 Task: For heading Calibri with Bold.  font size for heading24,  'Change the font style of data to'Bell MT.  and font size to 16,  Change the alignment of both headline & data to Align middle & Align Center.  In the sheet  CashExpenses analysisbook
Action: Mouse moved to (22, 109)
Screenshot: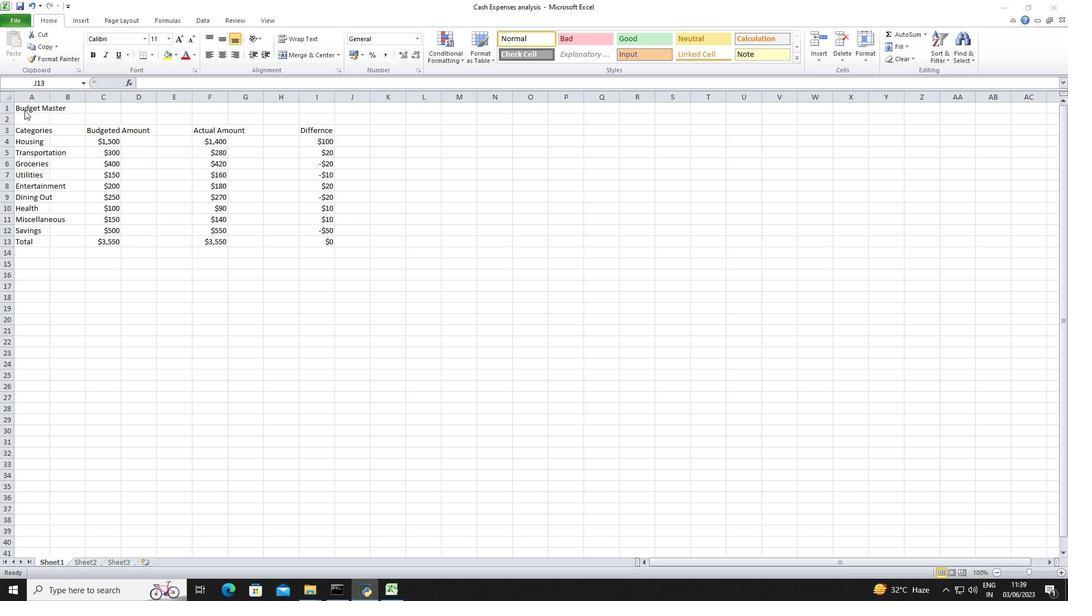 
Action: Mouse pressed left at (22, 109)
Screenshot: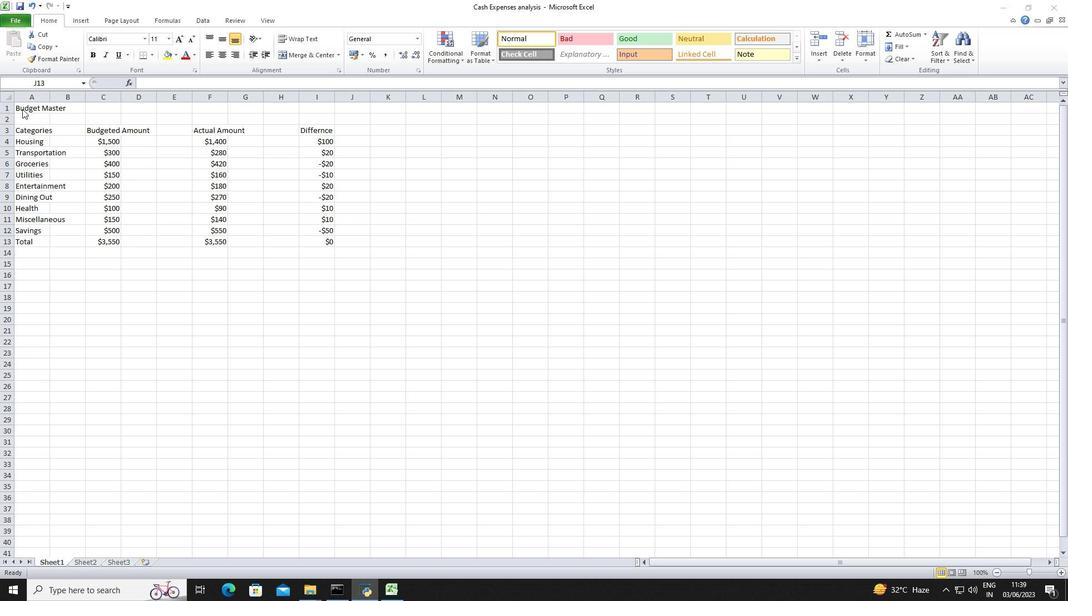 
Action: Mouse moved to (25, 109)
Screenshot: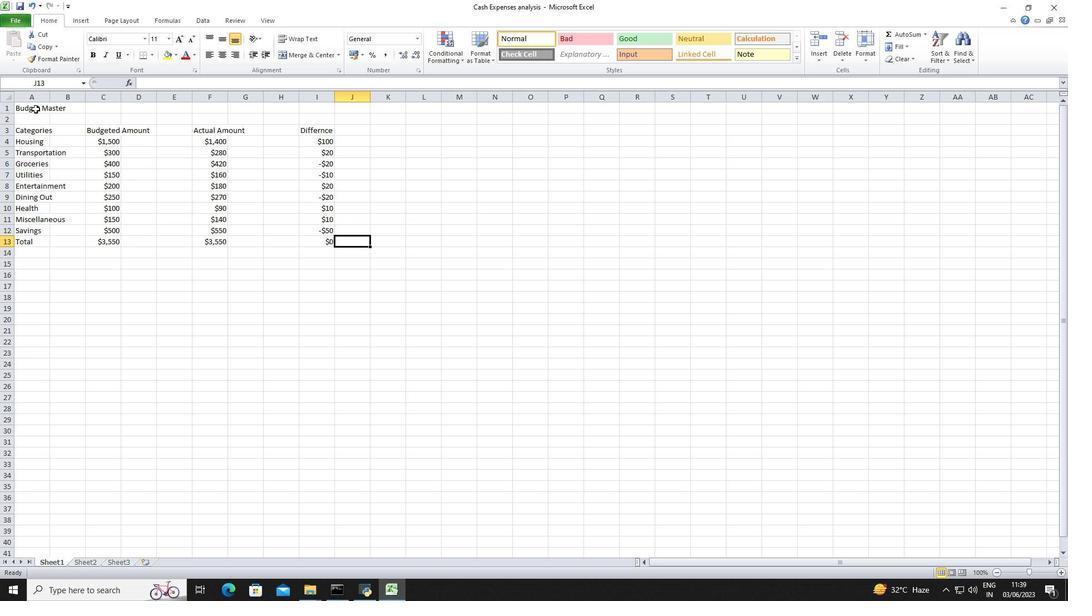 
Action: Mouse pressed left at (25, 109)
Screenshot: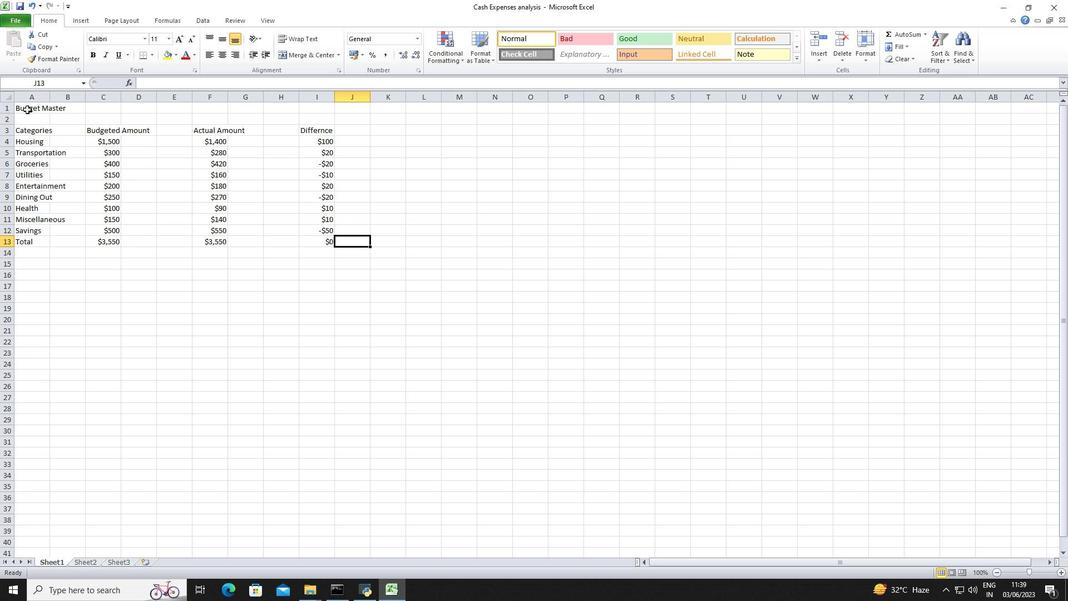 
Action: Mouse moved to (119, 39)
Screenshot: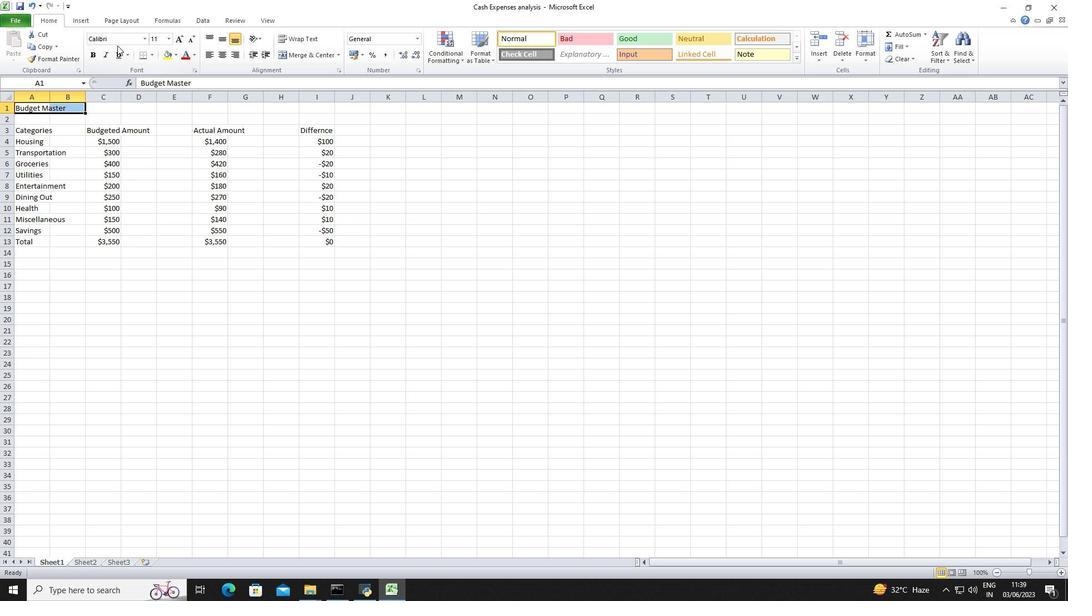 
Action: Mouse pressed left at (119, 39)
Screenshot: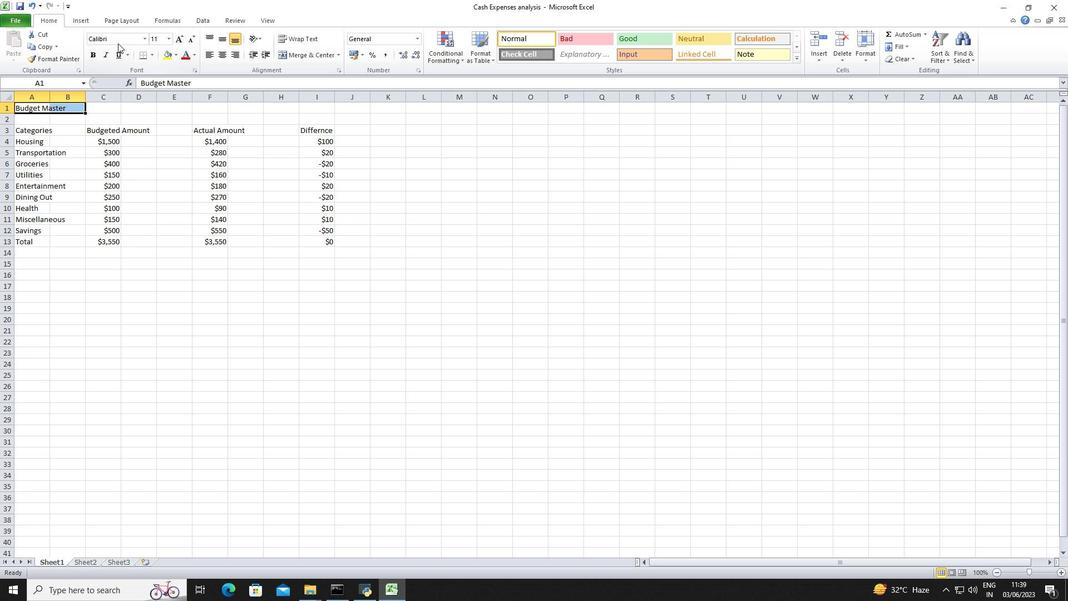 
Action: Key pressed <Key.enter>
Screenshot: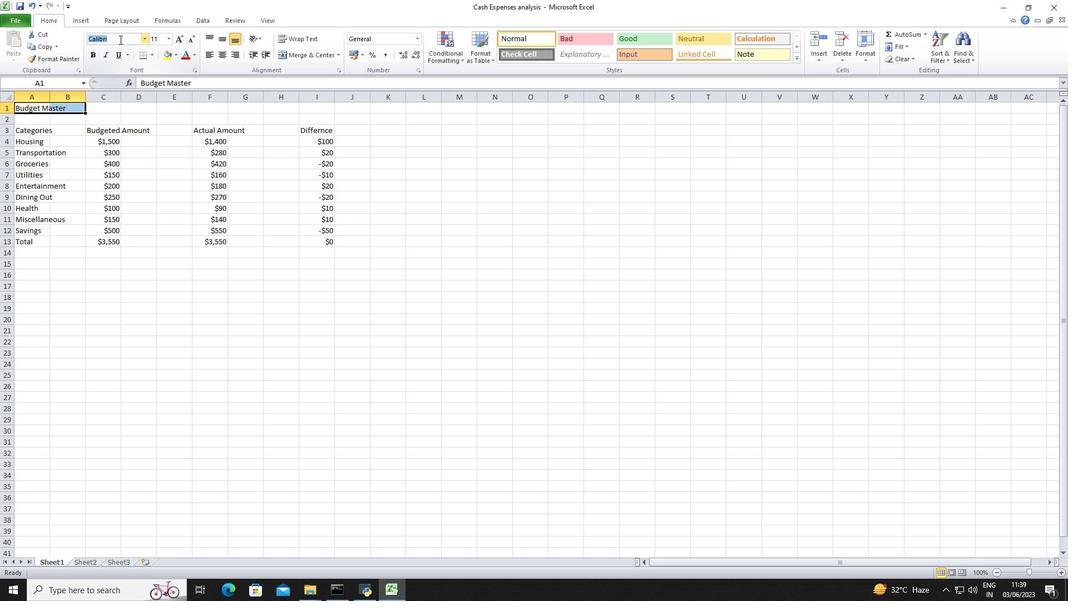 
Action: Mouse moved to (87, 54)
Screenshot: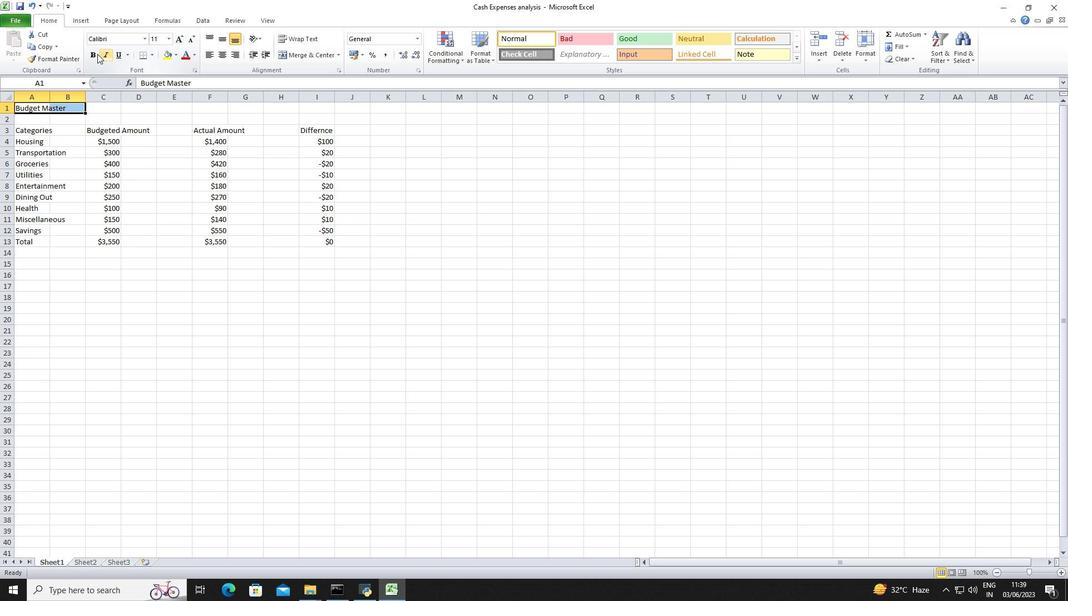 
Action: Mouse pressed left at (87, 54)
Screenshot: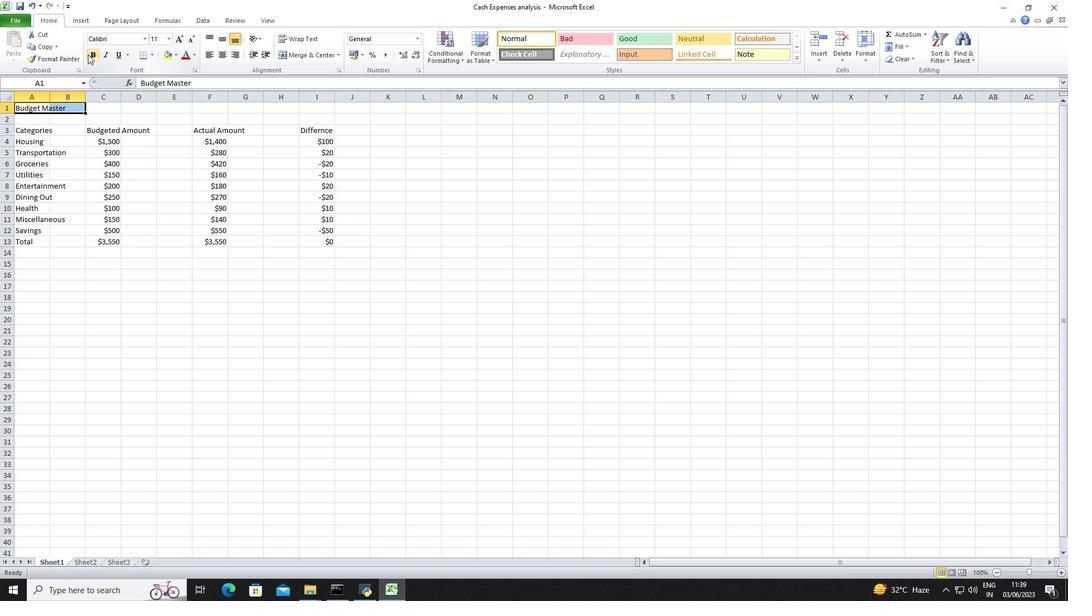 
Action: Mouse moved to (168, 35)
Screenshot: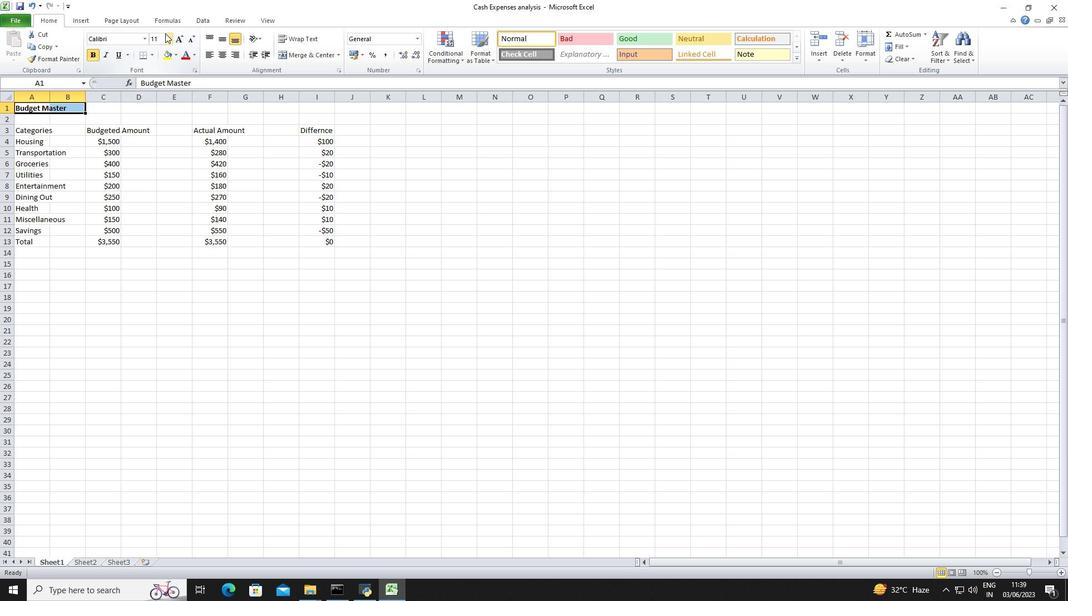 
Action: Mouse pressed left at (168, 35)
Screenshot: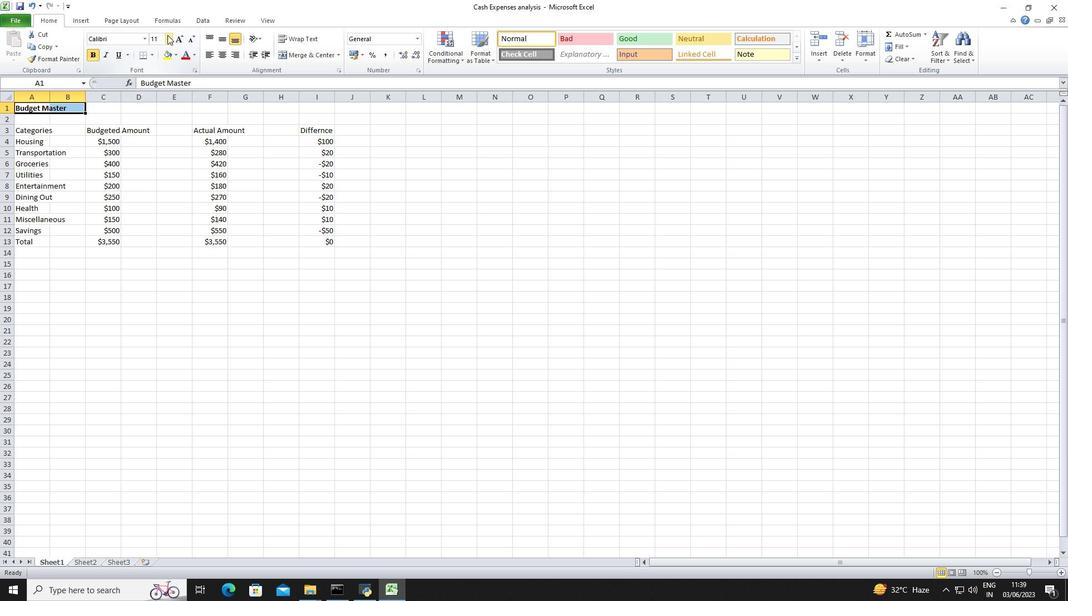 
Action: Mouse moved to (160, 144)
Screenshot: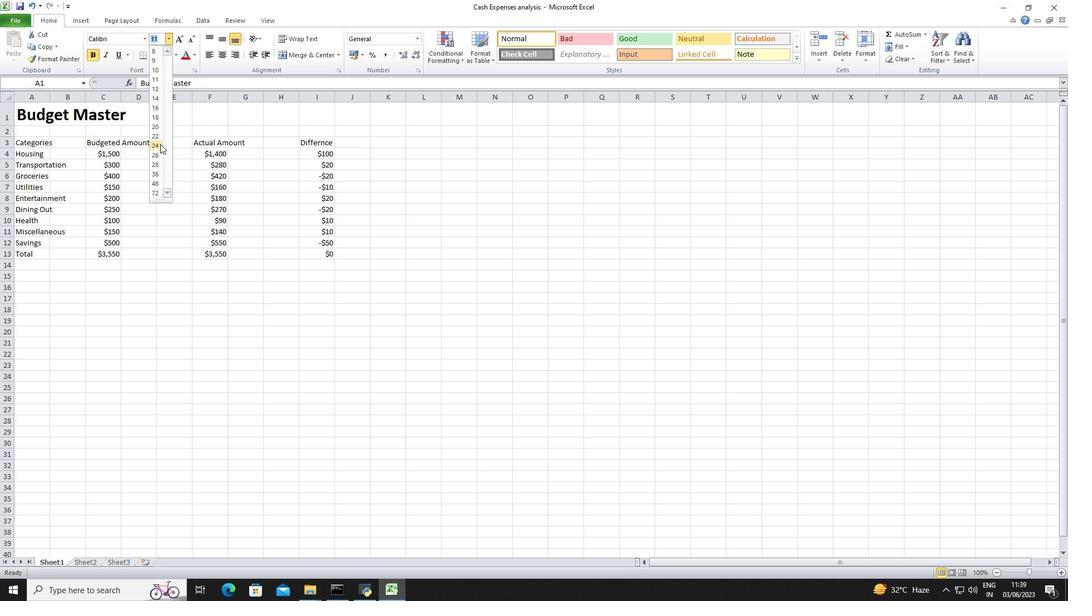 
Action: Mouse pressed left at (160, 144)
Screenshot: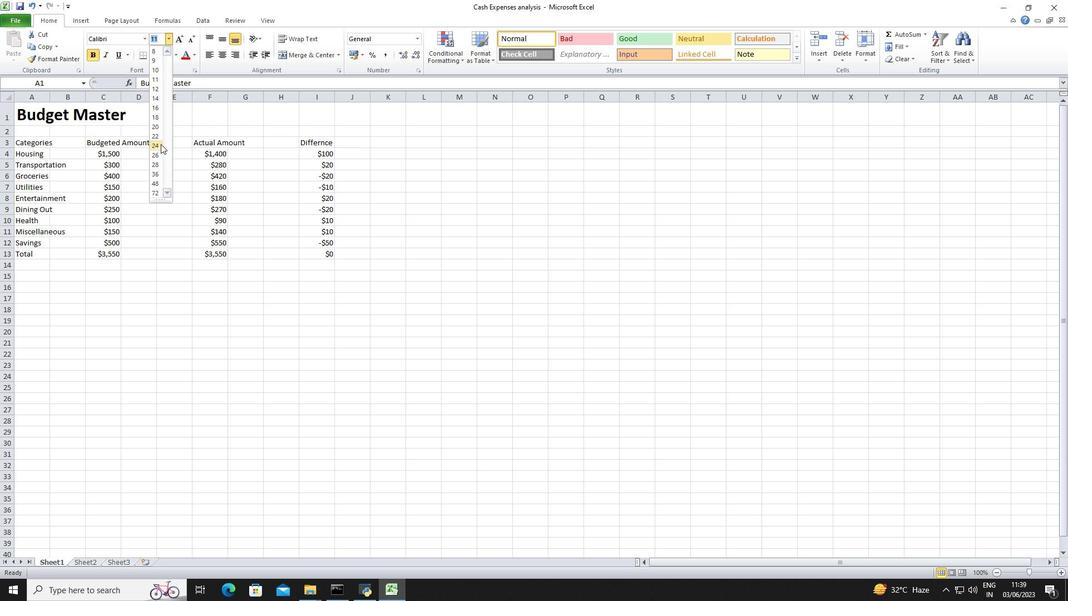 
Action: Mouse moved to (56, 146)
Screenshot: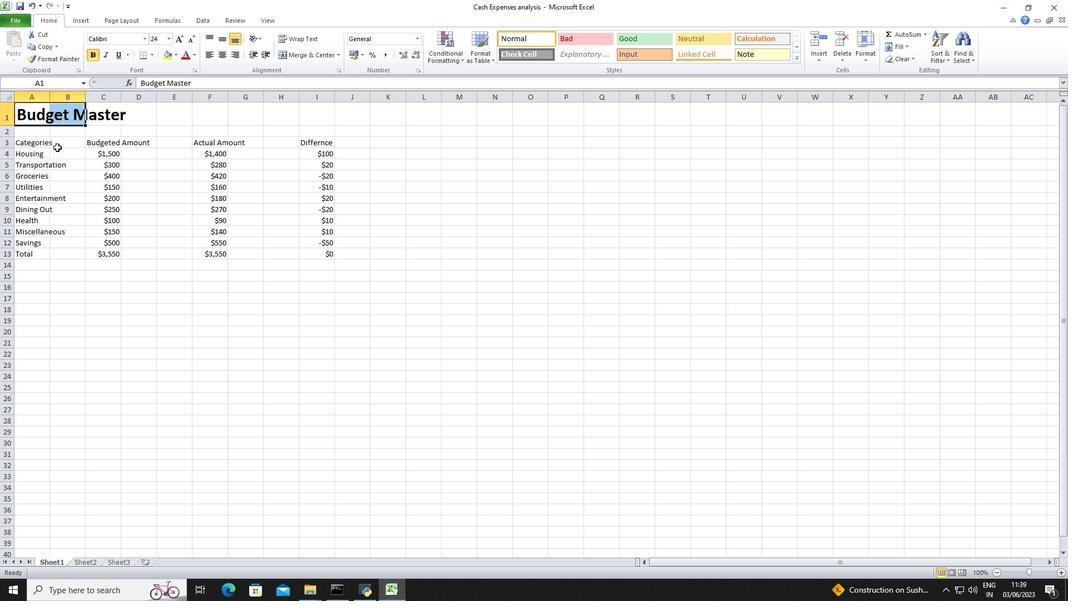 
Action: Mouse pressed left at (56, 146)
Screenshot: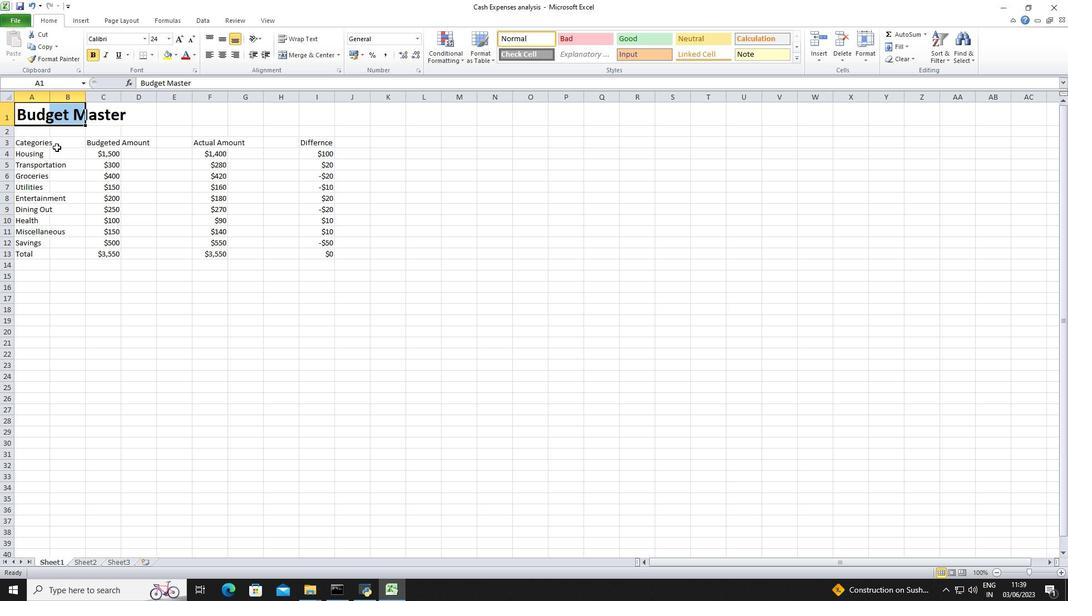 
Action: Mouse moved to (38, 144)
Screenshot: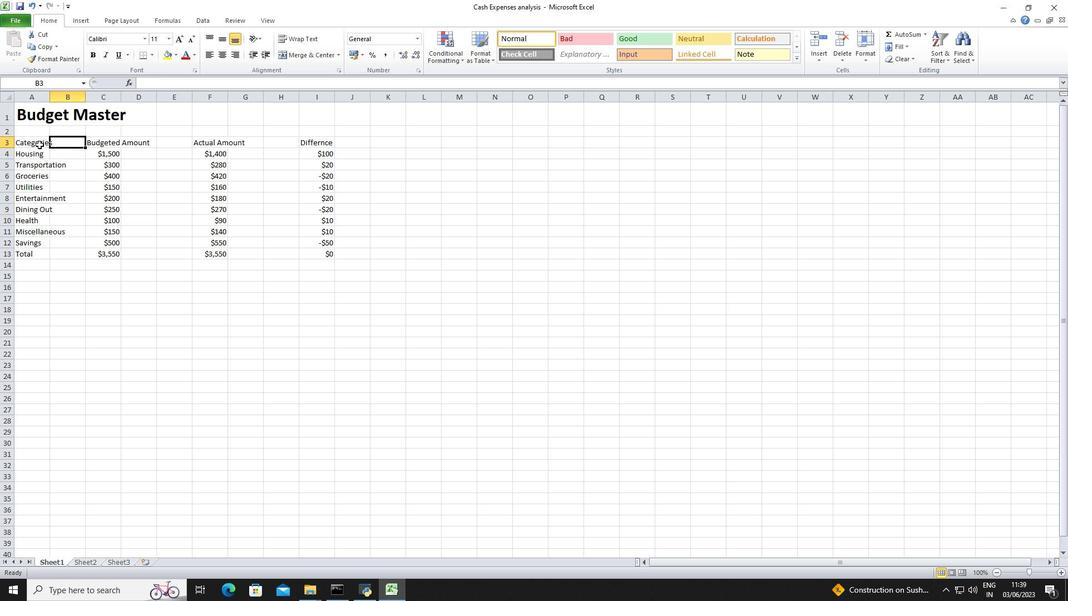 
Action: Mouse pressed left at (38, 144)
Screenshot: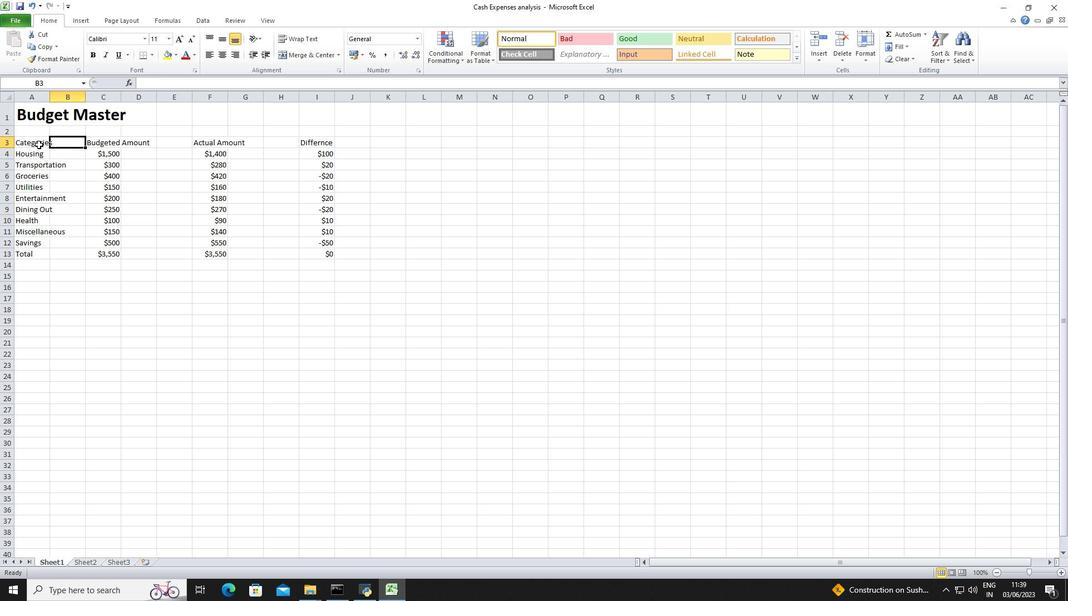 
Action: Mouse moved to (123, 38)
Screenshot: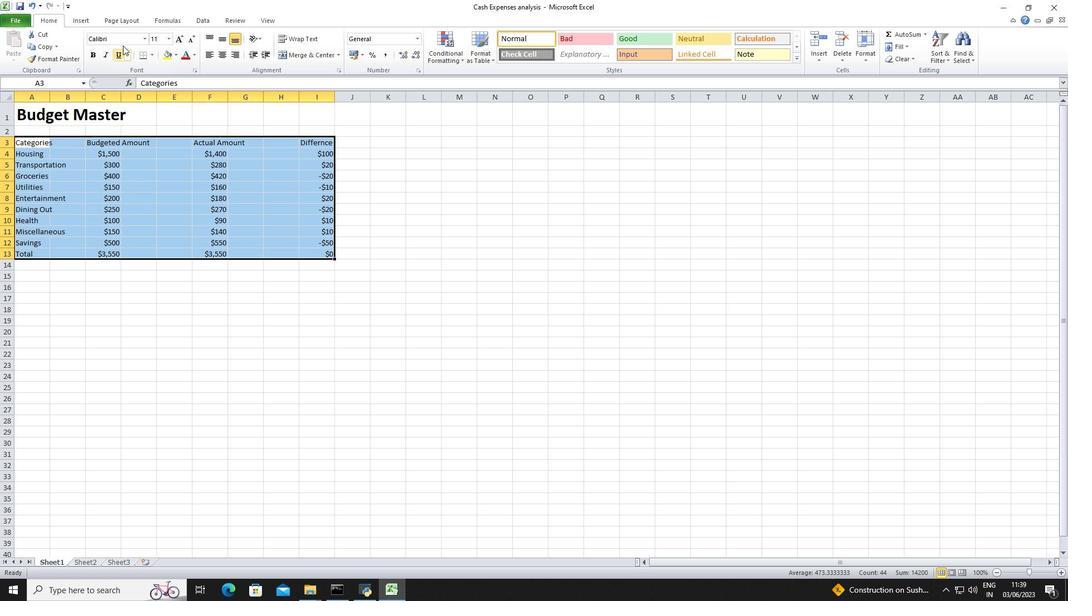 
Action: Mouse pressed left at (123, 38)
Screenshot: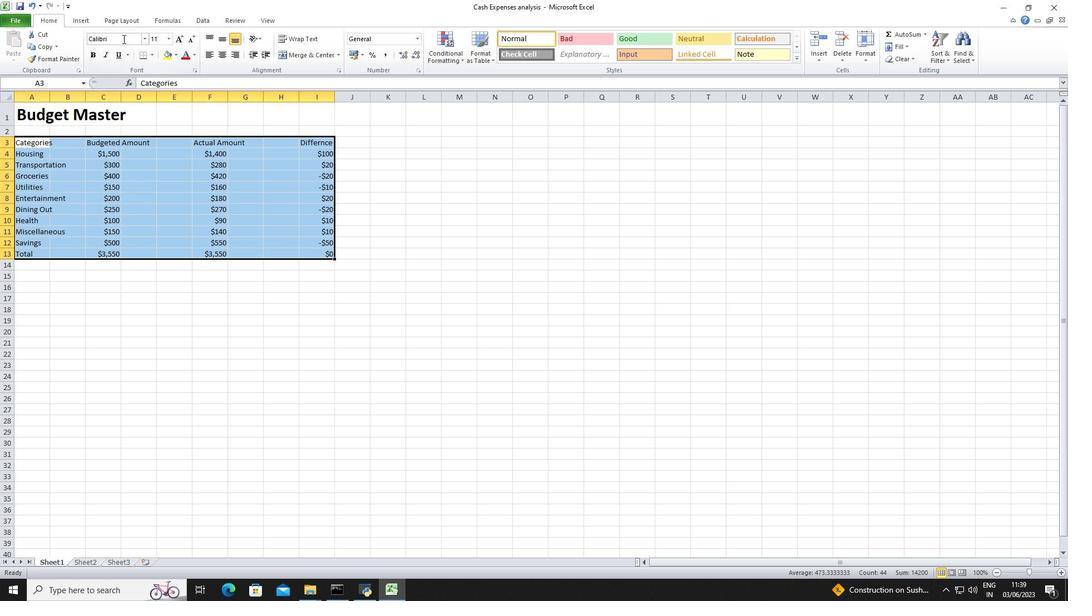 
Action: Key pressed <Key.shift>Bell<Key.space><Key.shift>MT<Key.enter>
Screenshot: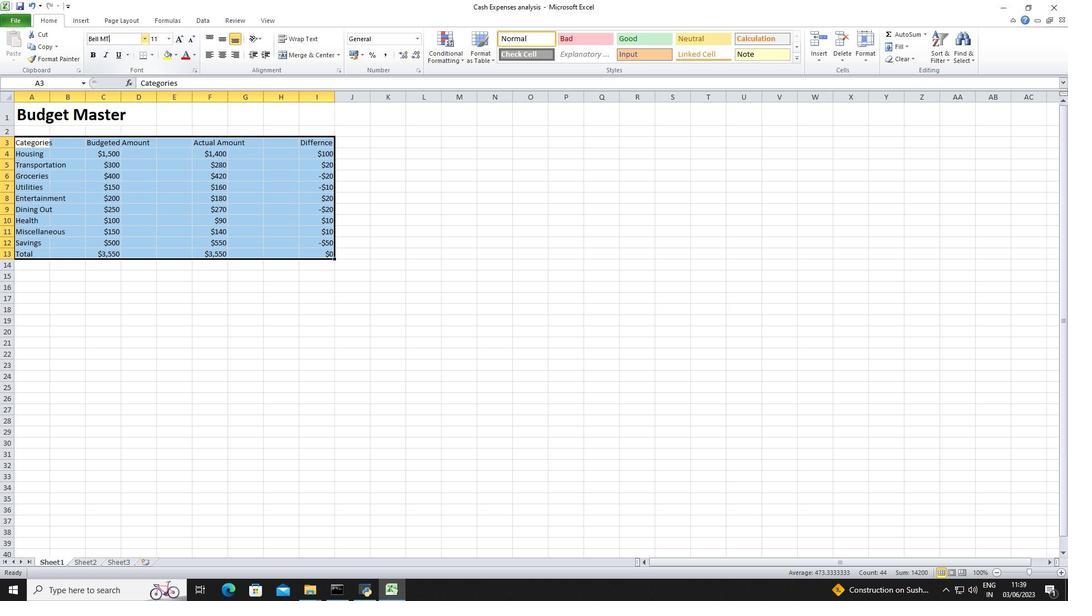 
Action: Mouse moved to (172, 35)
Screenshot: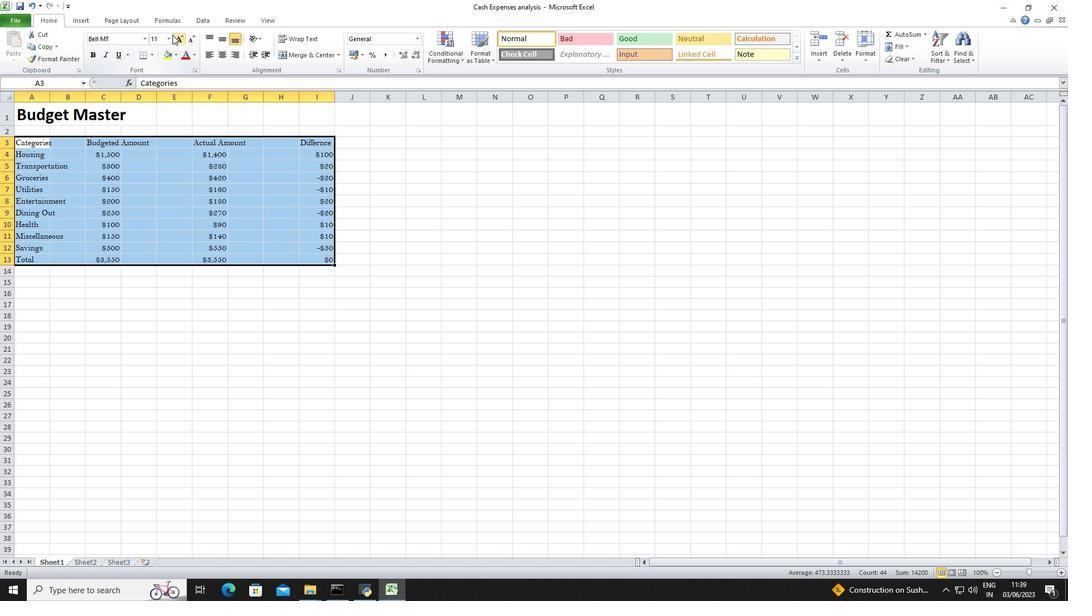 
Action: Mouse pressed left at (172, 35)
Screenshot: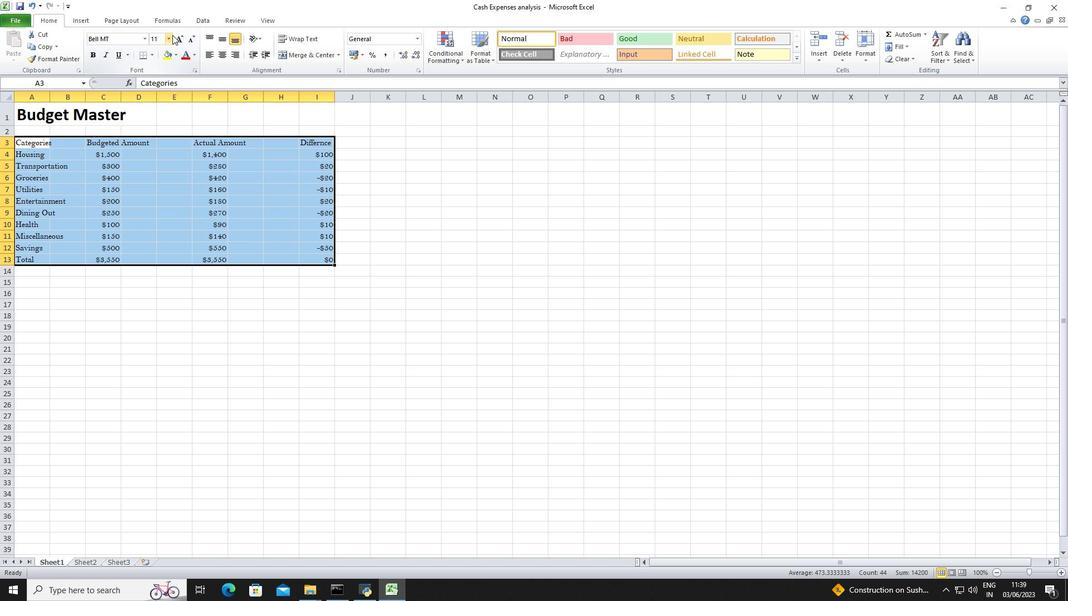 
Action: Mouse moved to (161, 107)
Screenshot: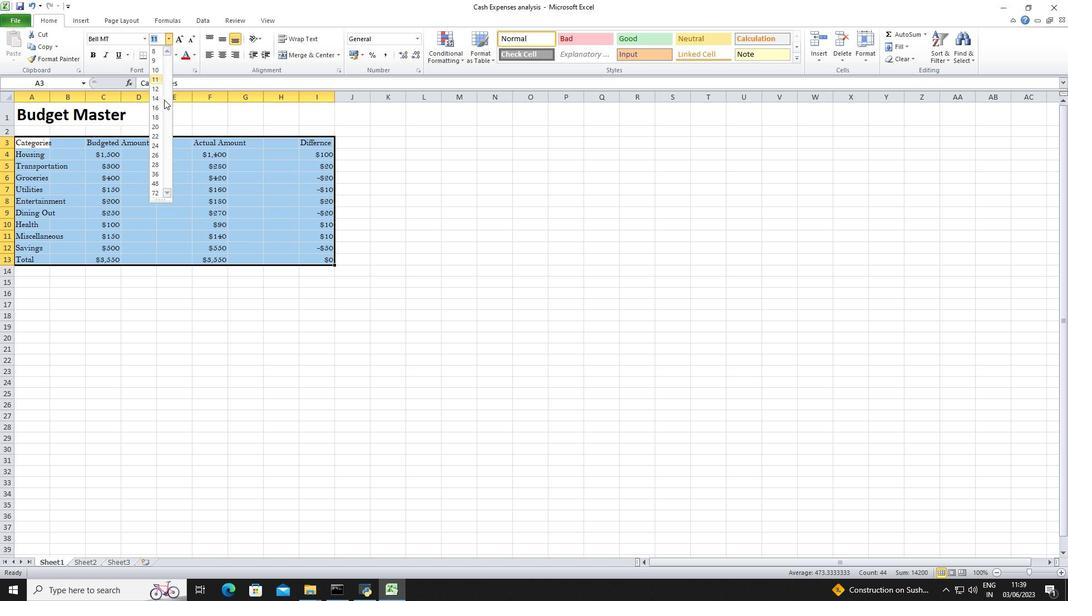 
Action: Mouse pressed left at (161, 107)
Screenshot: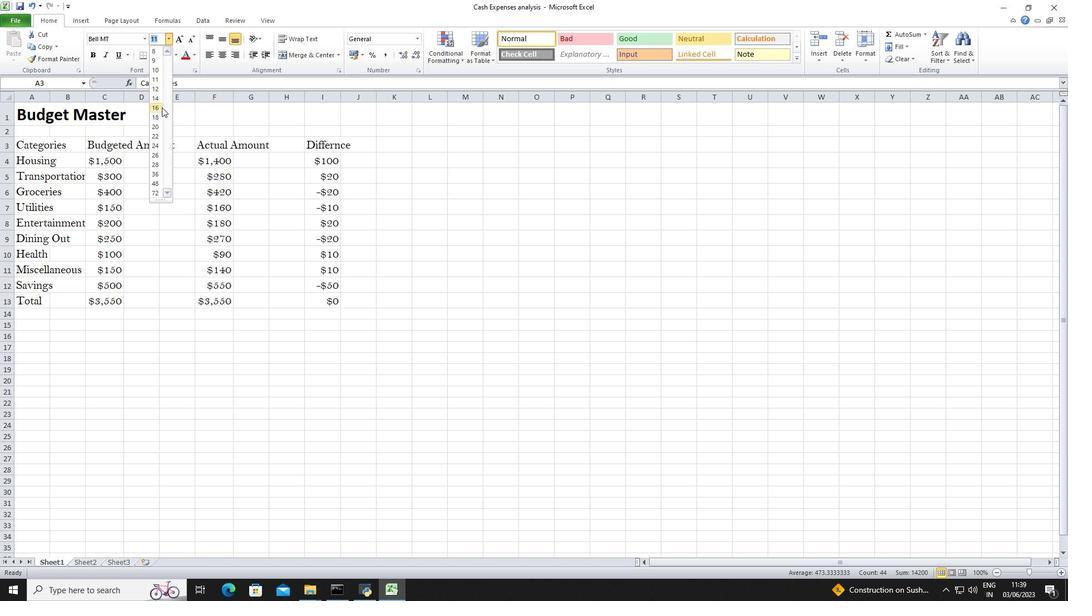 
Action: Mouse moved to (221, 54)
Screenshot: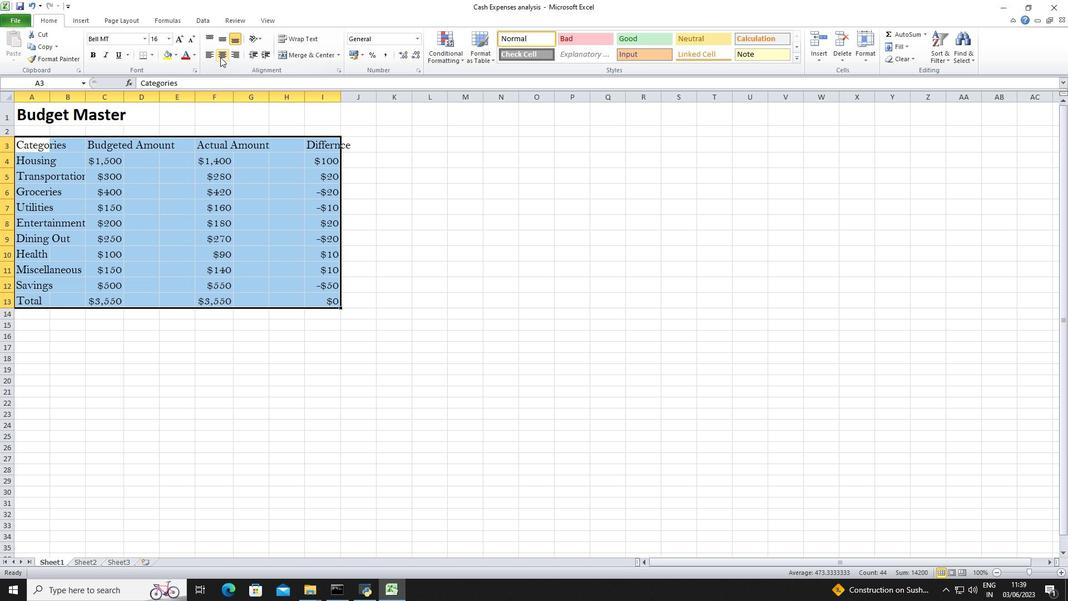 
Action: Mouse pressed left at (221, 54)
Screenshot: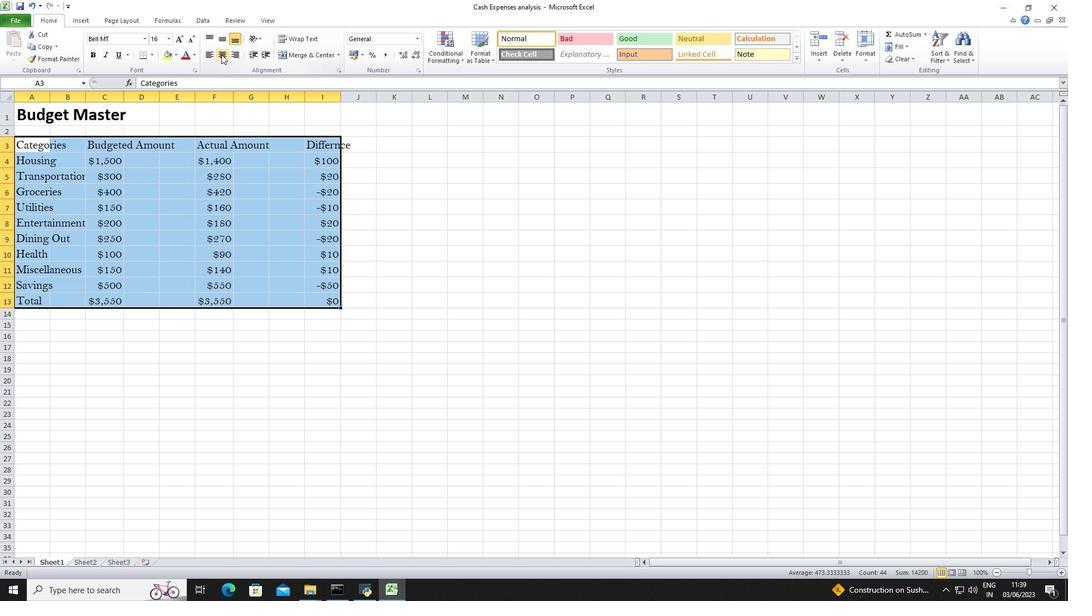 
Action: Mouse moved to (31, 116)
Screenshot: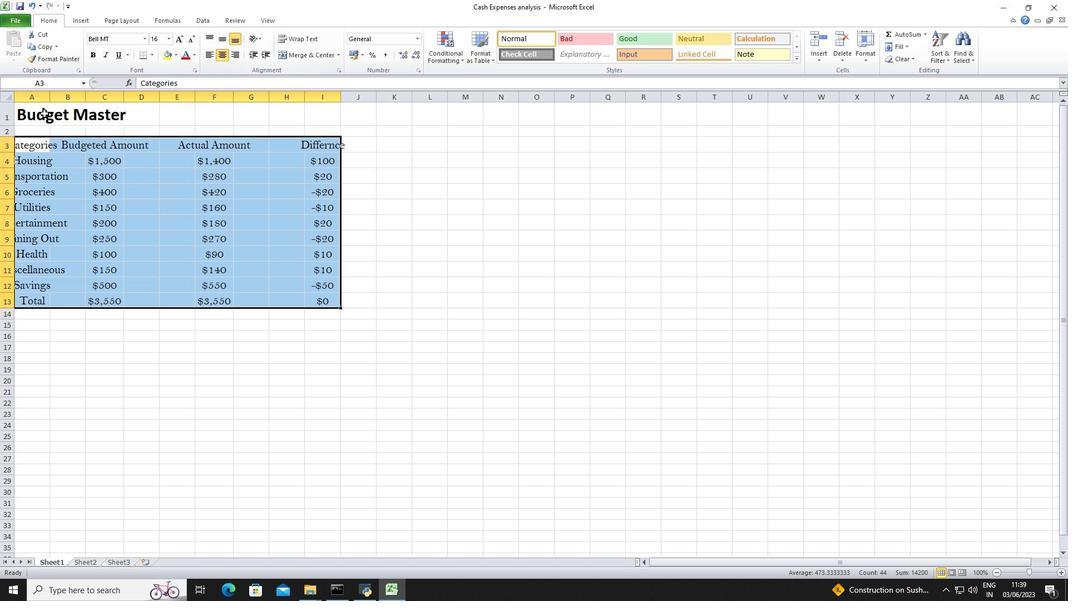 
Action: Mouse pressed left at (31, 116)
Screenshot: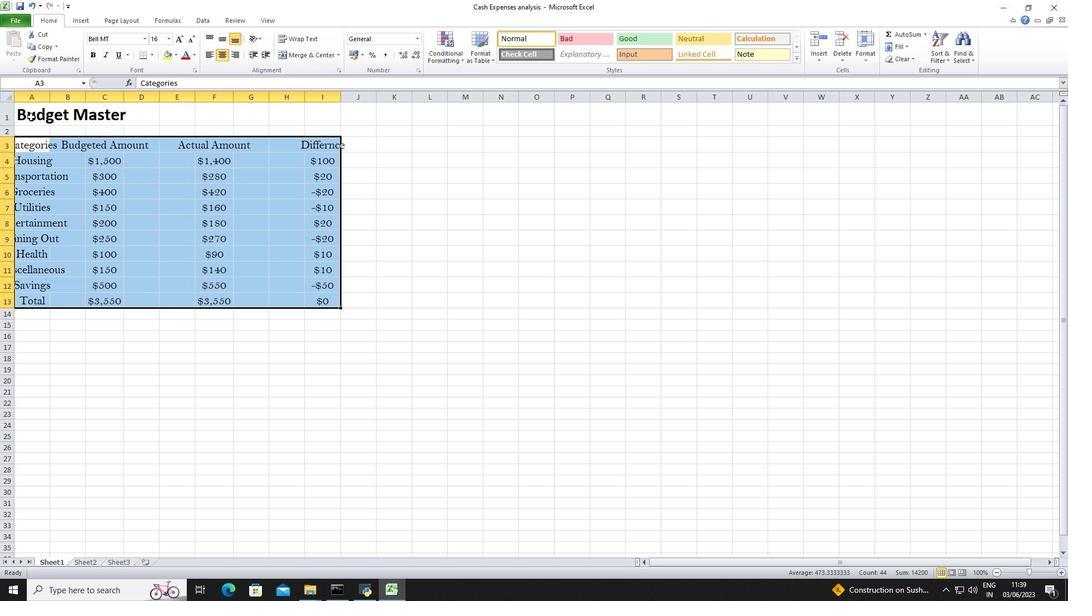 
Action: Mouse moved to (227, 55)
Screenshot: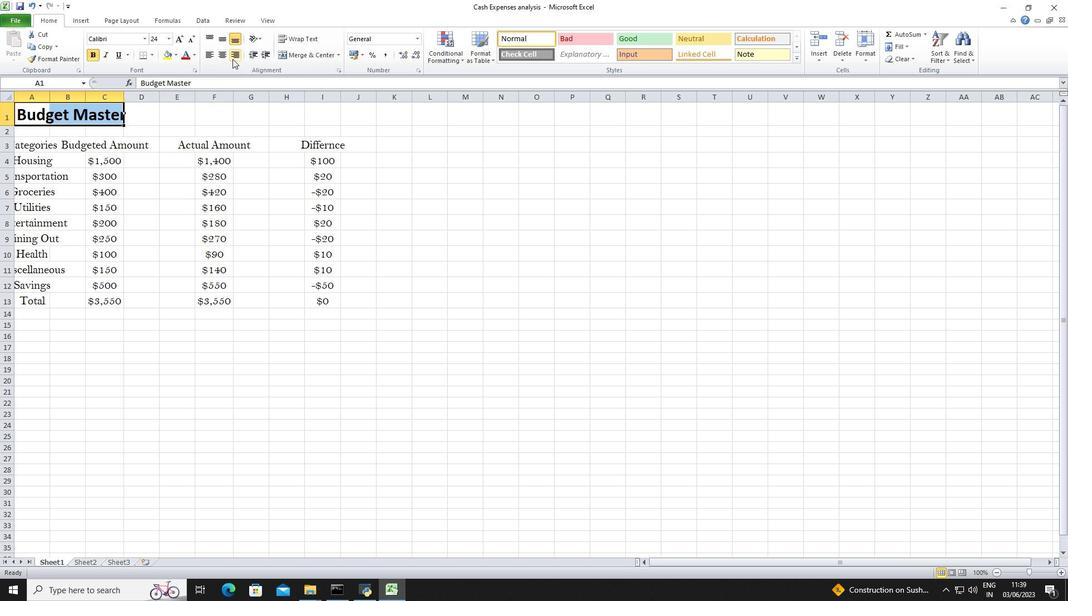 
Action: Mouse pressed left at (227, 55)
Screenshot: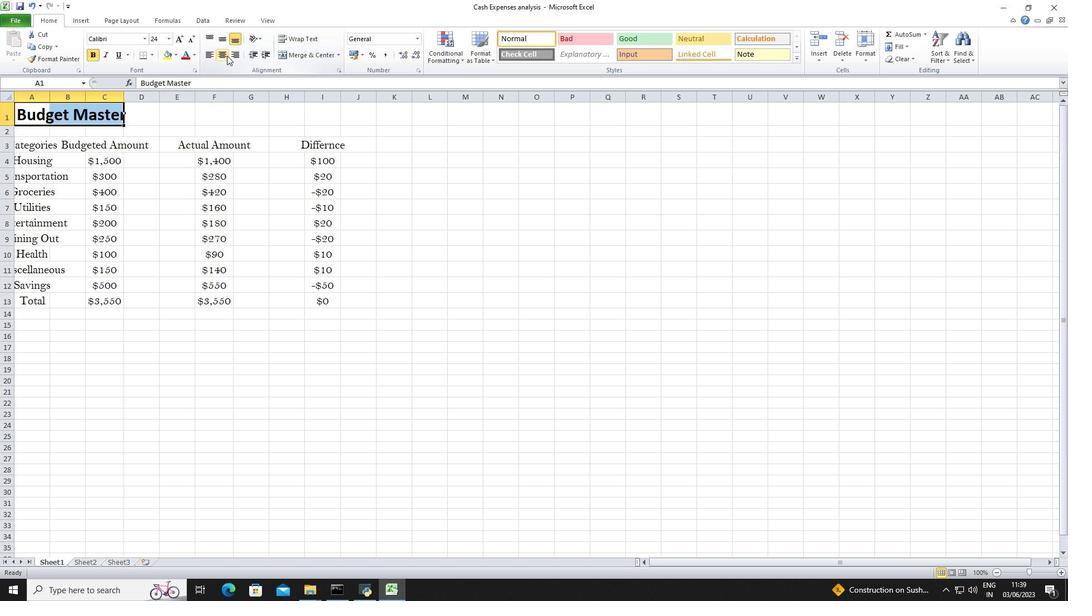
Action: Mouse moved to (50, 97)
Screenshot: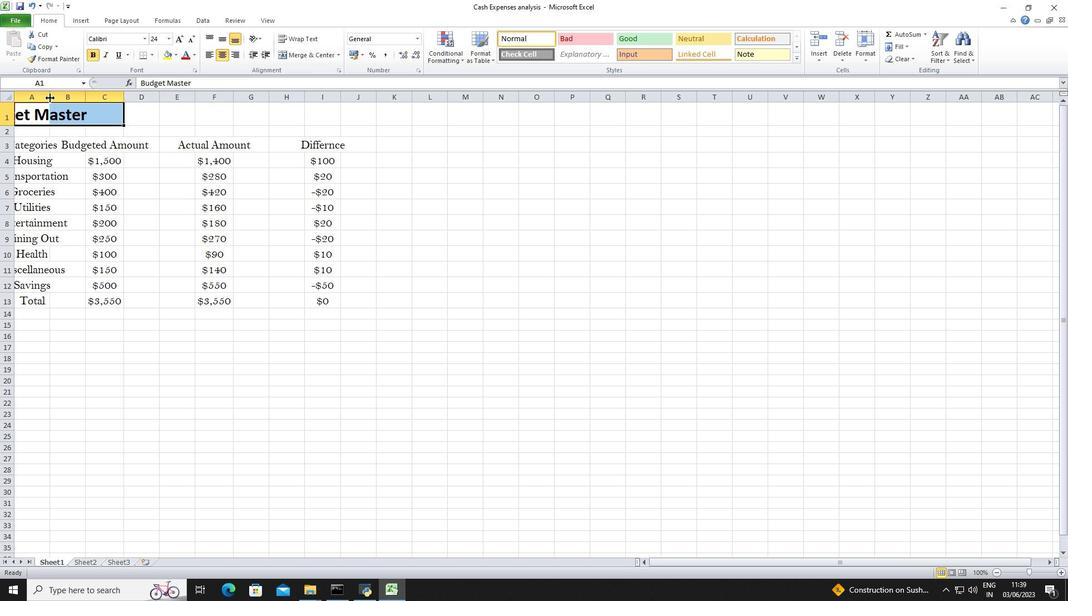 
Action: Mouse pressed left at (50, 97)
Screenshot: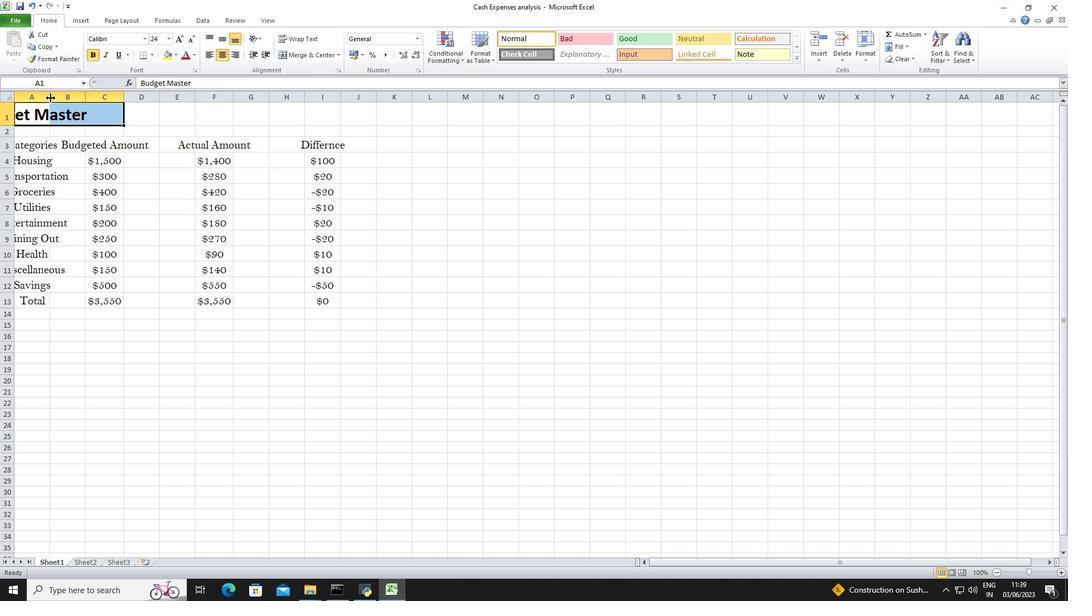 
Action: Mouse moved to (101, 97)
Screenshot: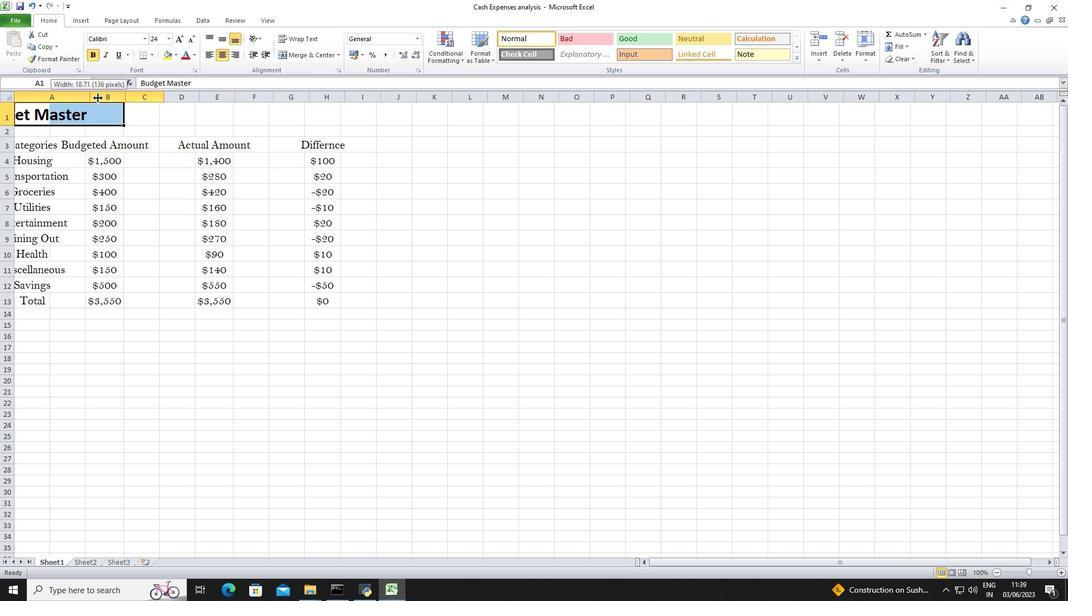 
Action: Mouse pressed left at (101, 97)
Screenshot: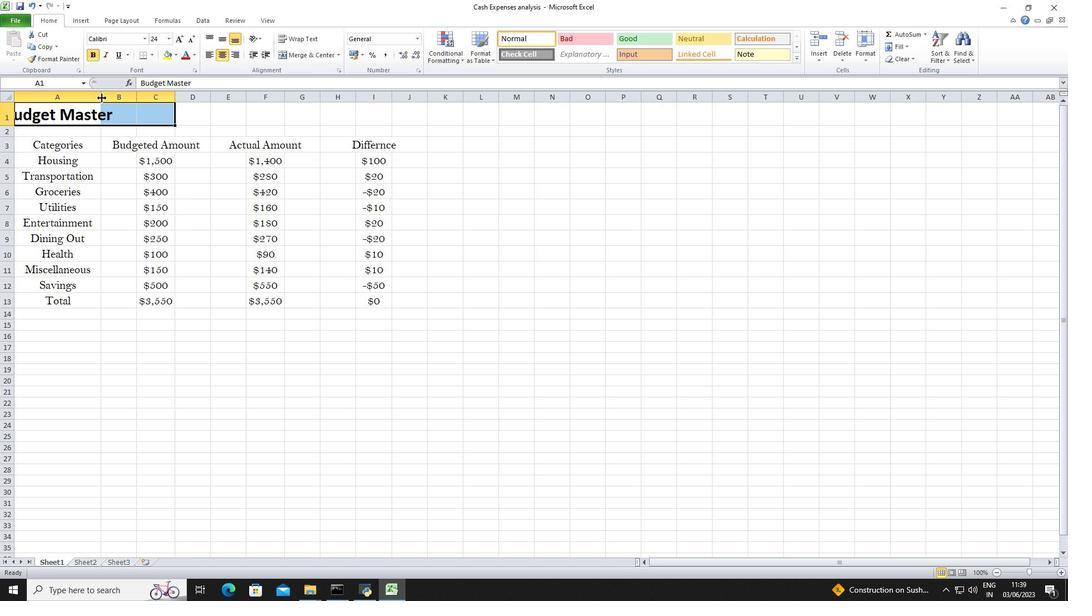 
Action: Mouse moved to (275, 177)
Screenshot: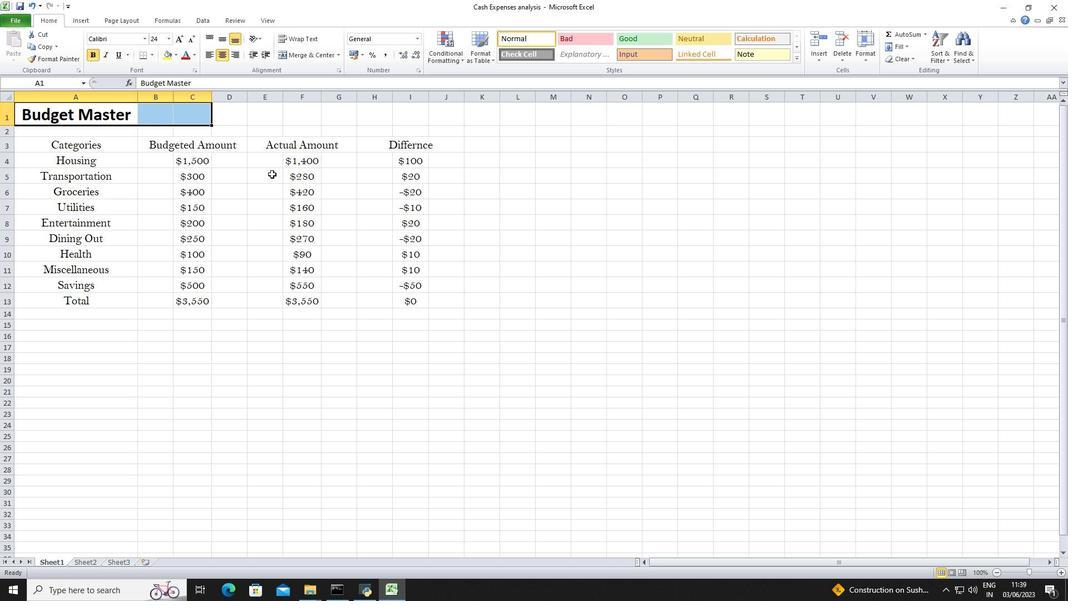 
